 Task: Send the file to softage.1@softage.net and type it as a pdf.
Action: Mouse moved to (37, 61)
Screenshot: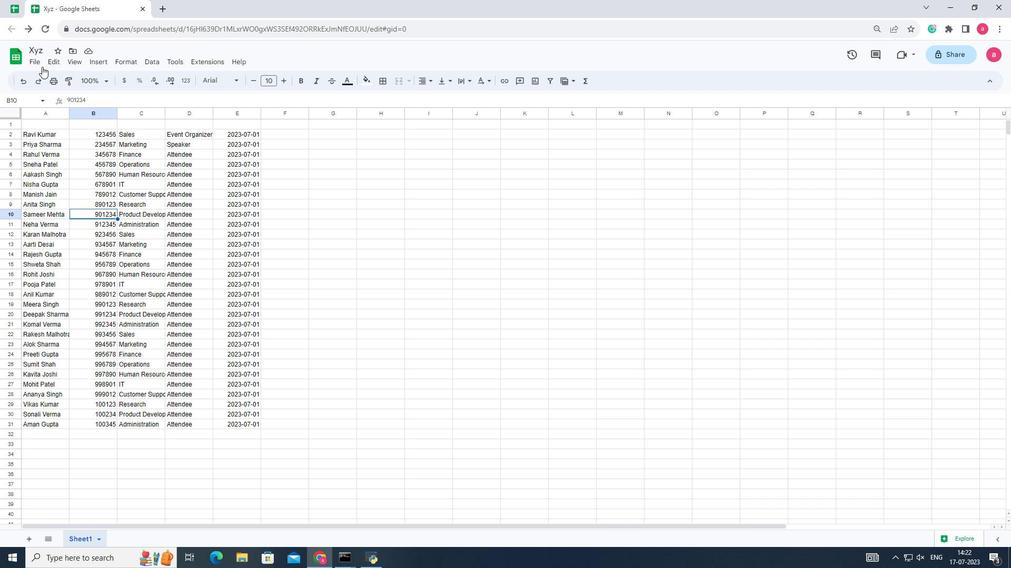 
Action: Mouse pressed left at (37, 61)
Screenshot: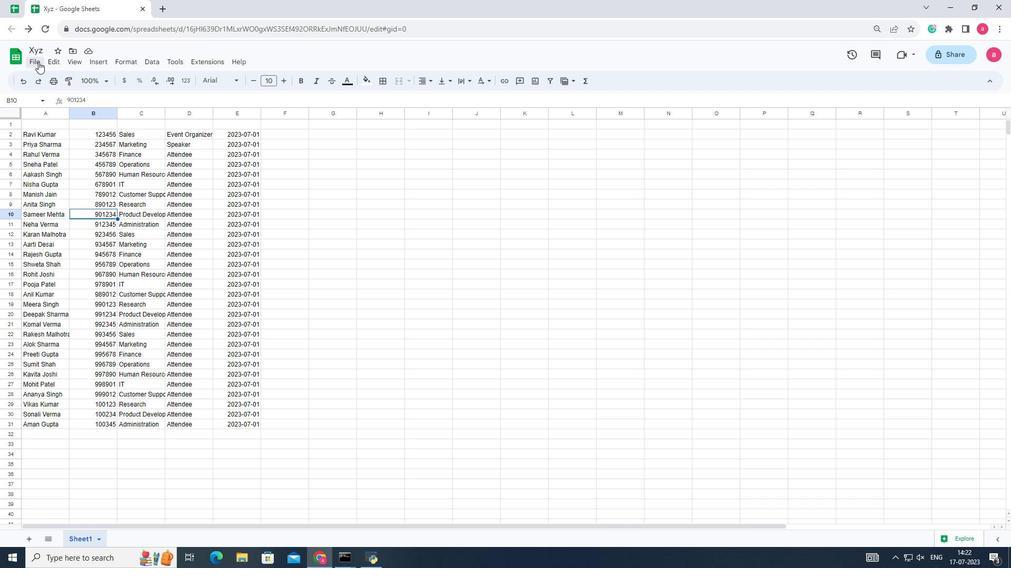 
Action: Mouse moved to (212, 166)
Screenshot: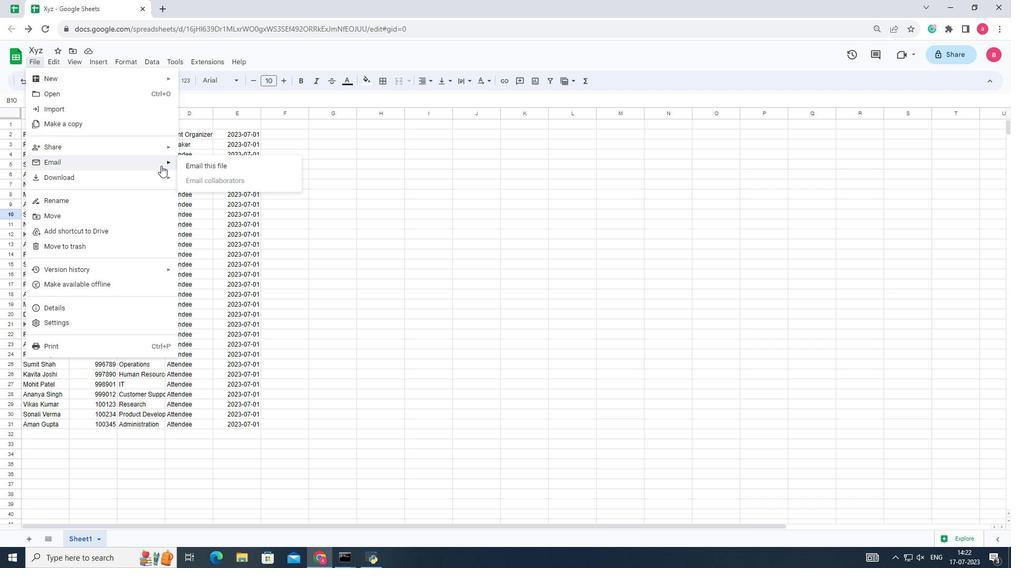 
Action: Mouse pressed left at (212, 166)
Screenshot: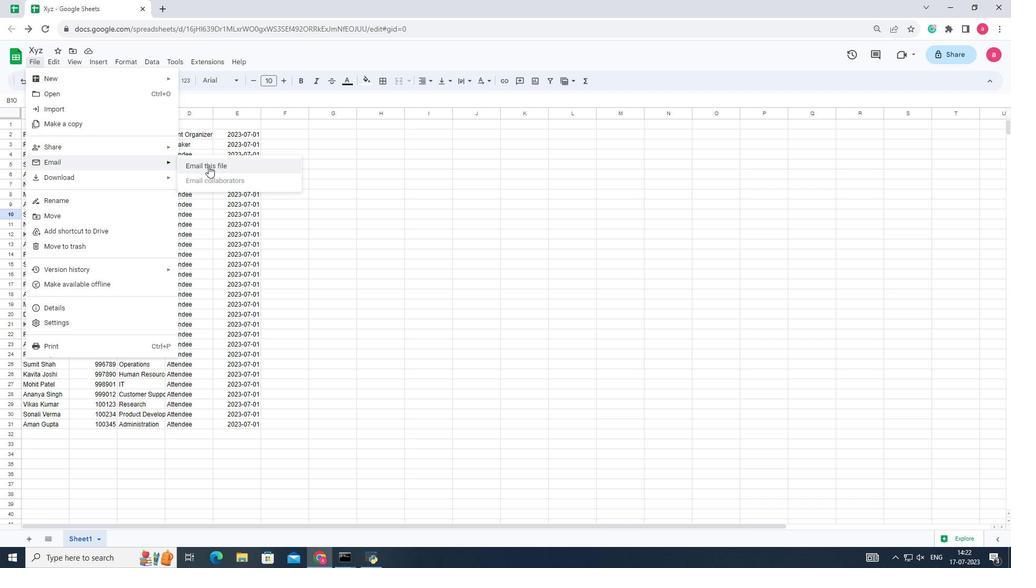 
Action: Mouse moved to (448, 247)
Screenshot: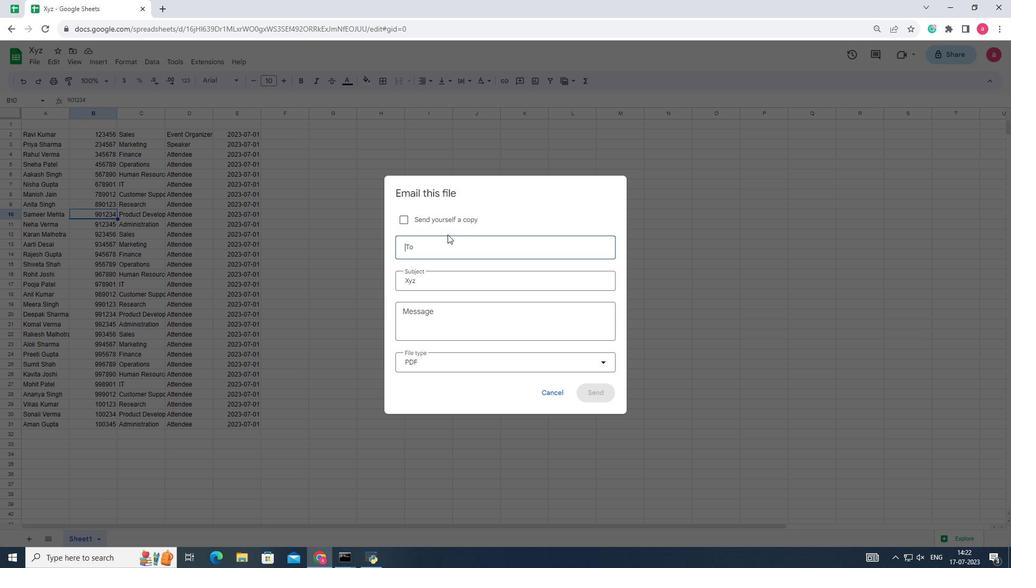 
Action: Key pressed <Key.shift>Softage.1<Key.shift><Key.shift><Key.shift>@softage.net
Screenshot: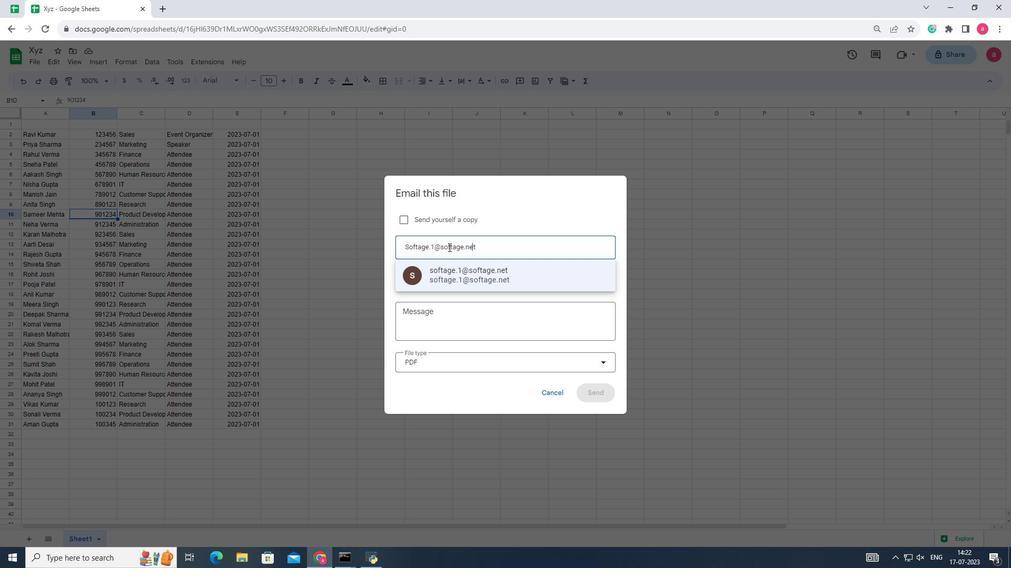
Action: Mouse moved to (458, 277)
Screenshot: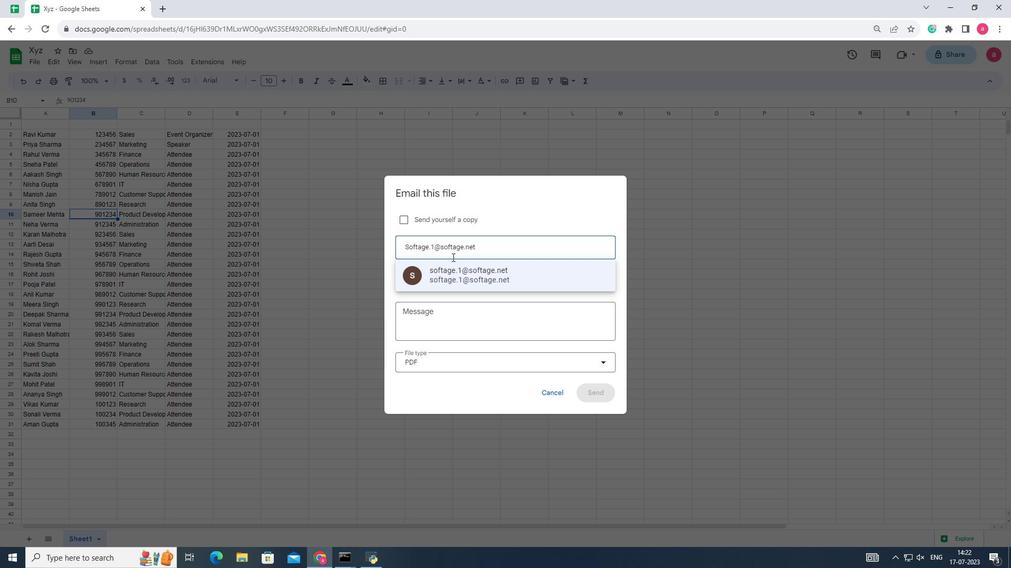 
Action: Mouse pressed left at (458, 277)
Screenshot: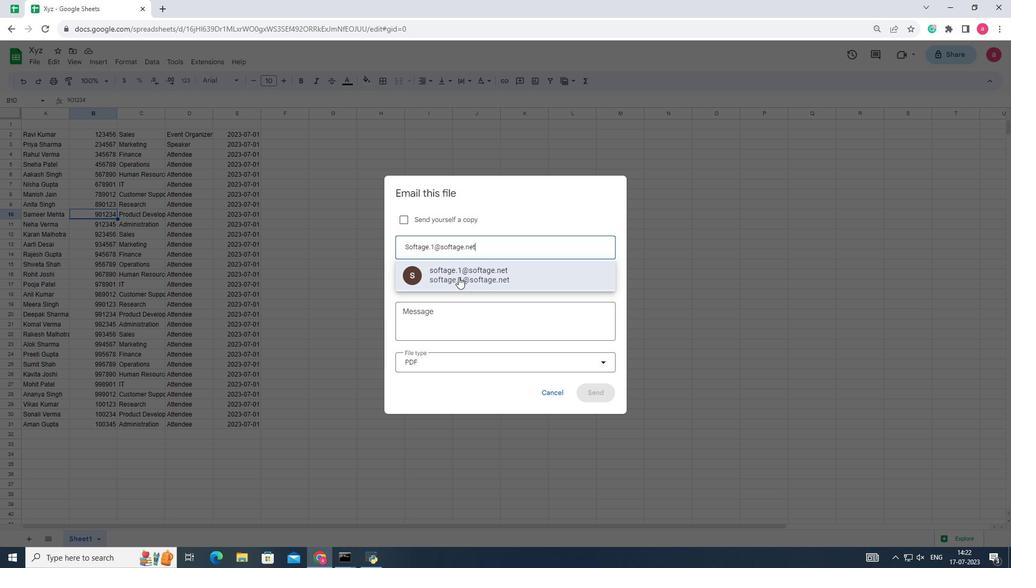 
Action: Mouse moved to (456, 361)
Screenshot: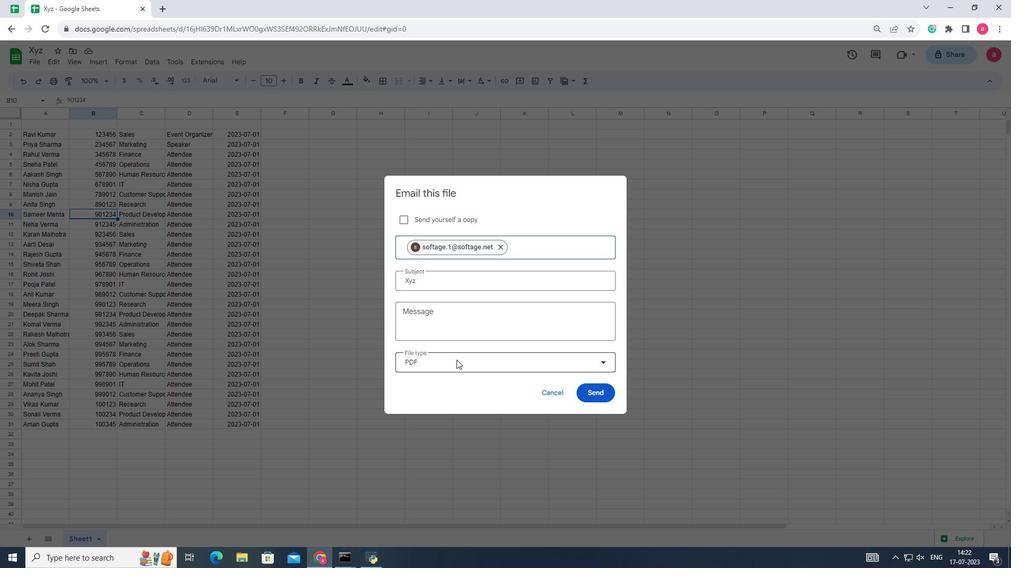 
Action: Mouse pressed left at (456, 361)
Screenshot: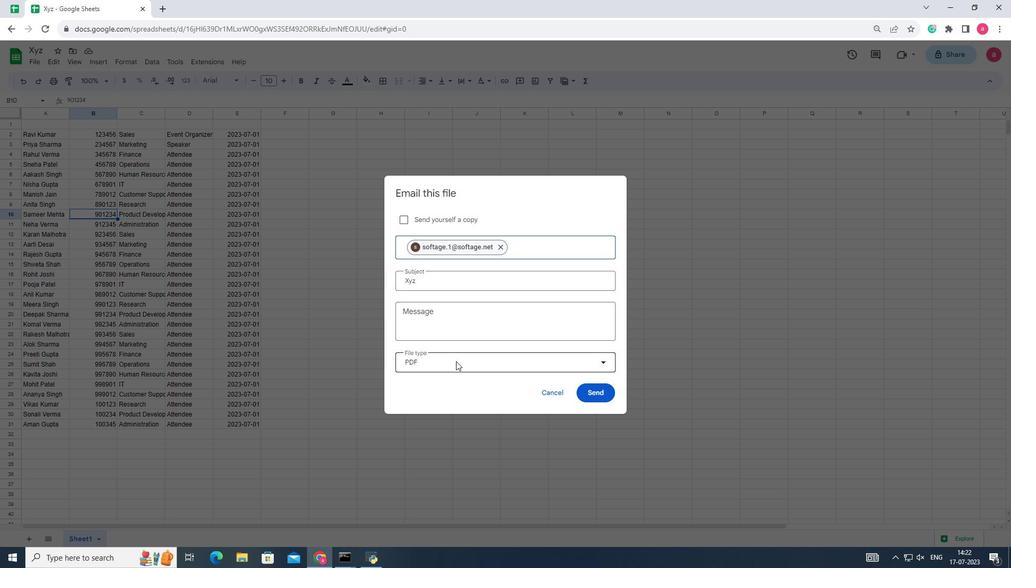 
Action: Mouse pressed left at (456, 361)
Screenshot: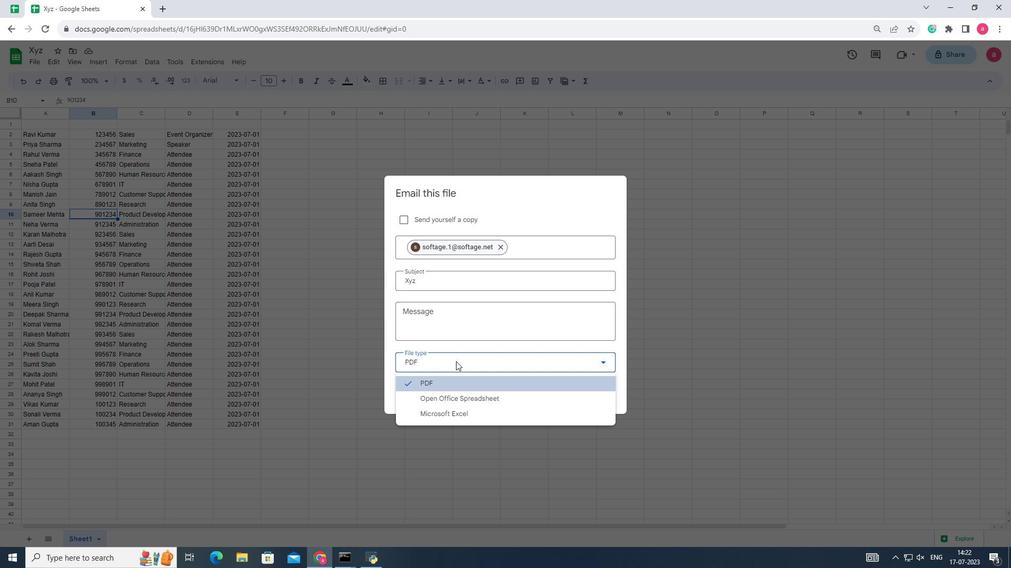 
Action: Mouse moved to (447, 380)
Screenshot: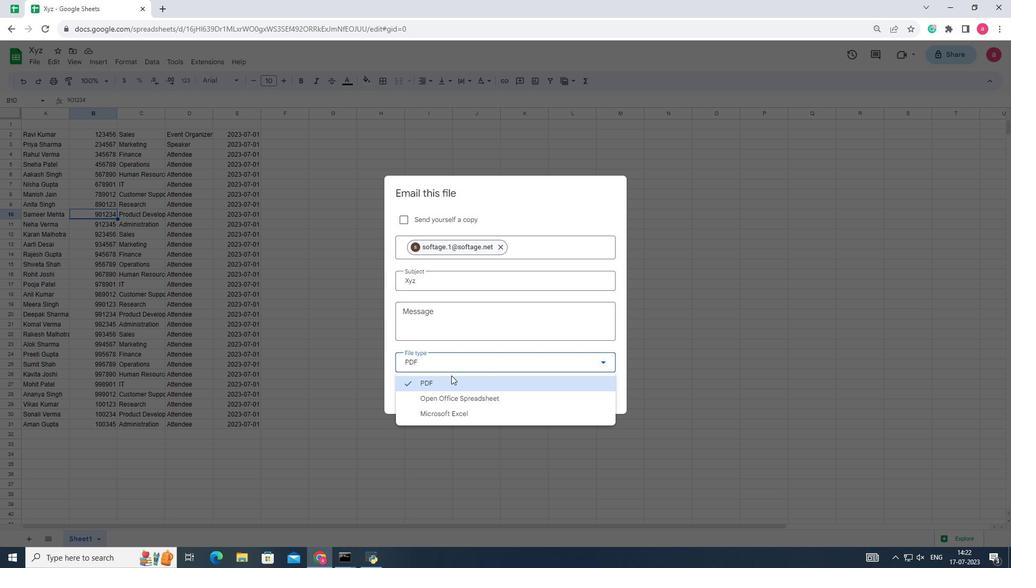 
Action: Mouse pressed left at (447, 380)
Screenshot: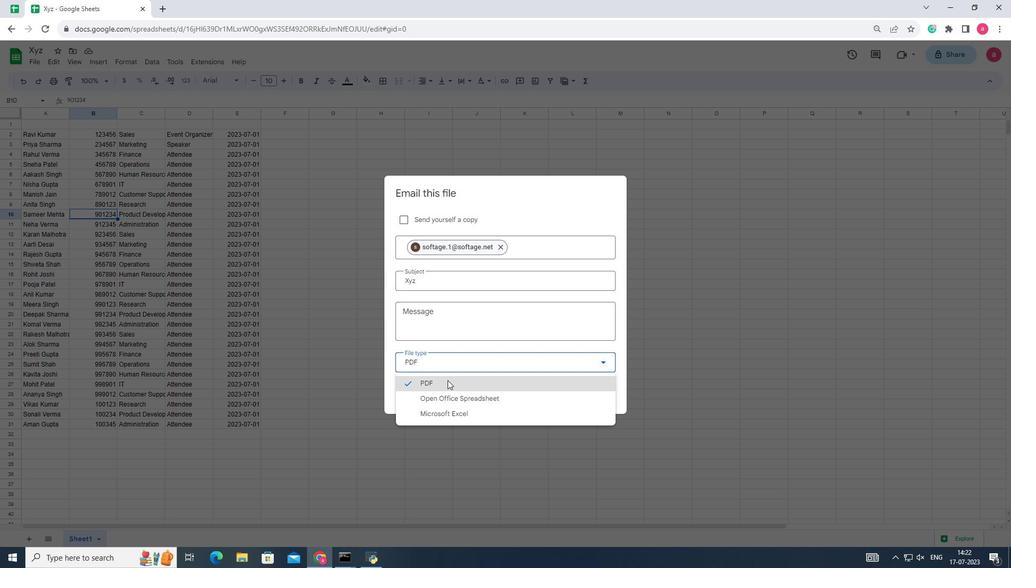 
Action: Mouse moved to (583, 391)
Screenshot: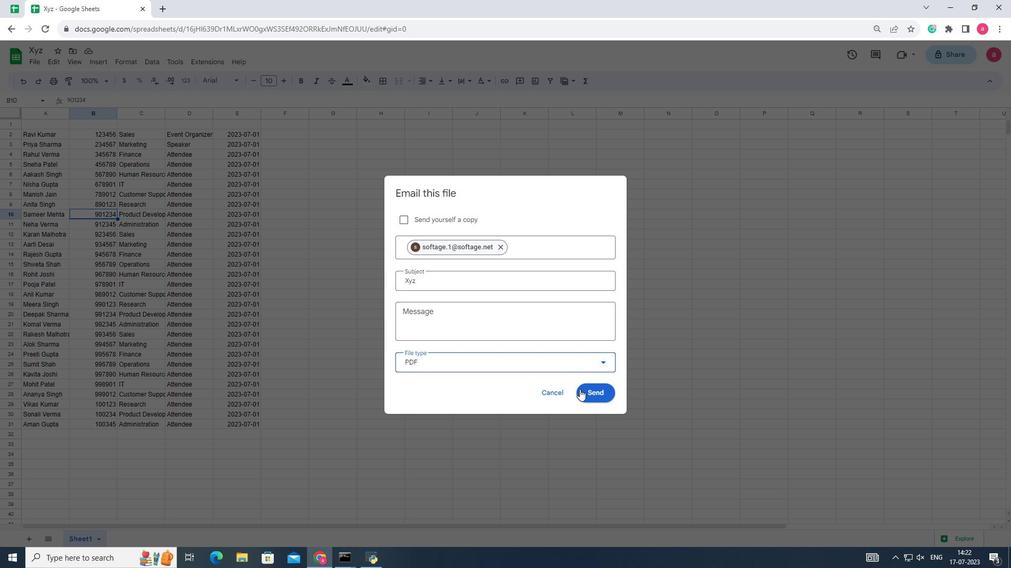 
Action: Mouse pressed left at (583, 391)
Screenshot: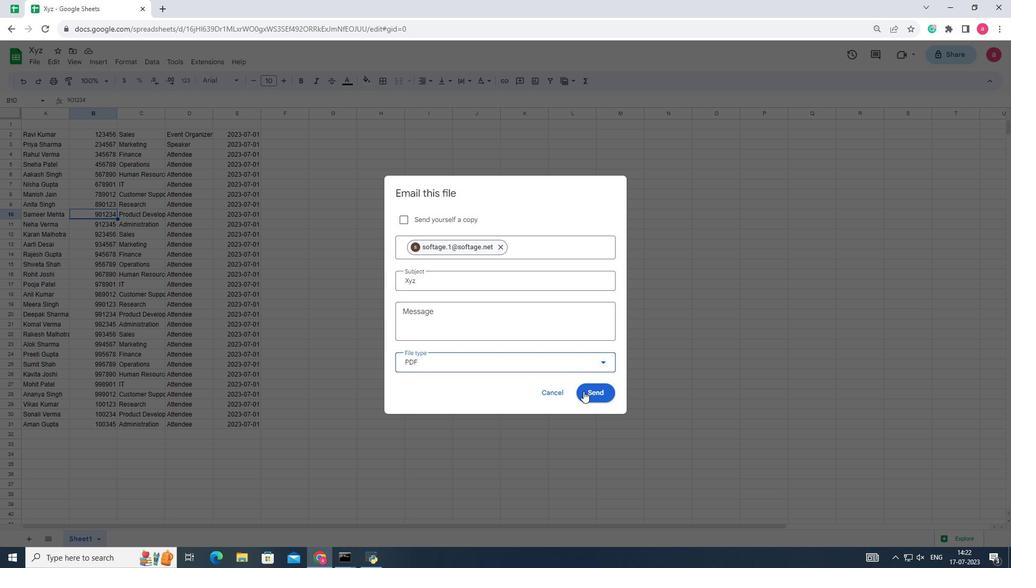 
Action: Mouse moved to (446, 297)
Screenshot: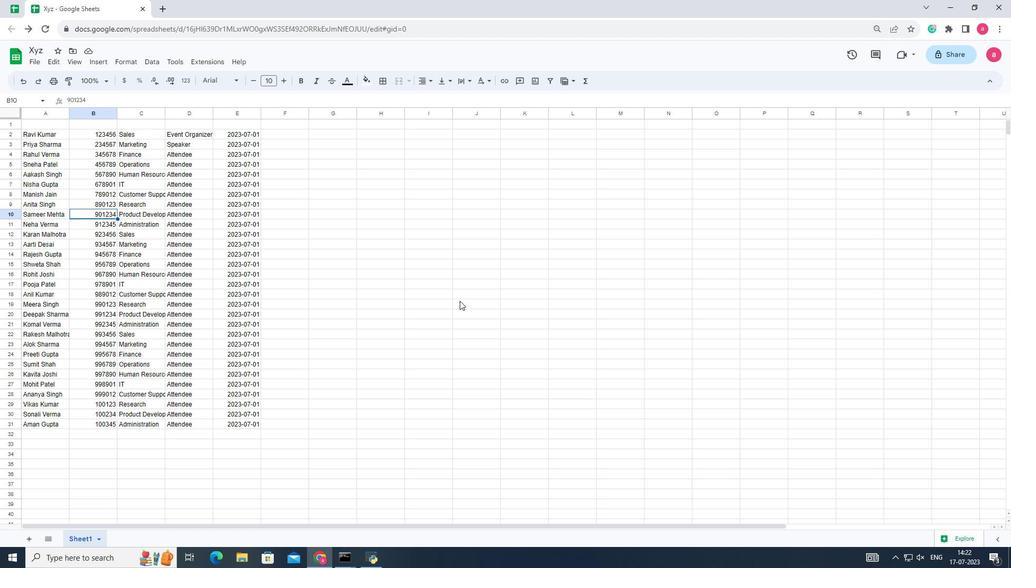 
